 Task: In the Contact  ThomasSkylar@mcny.org, schedule and save the meeting with title: 'Introducing Our Products and Services ', Select date: '10 September, 2023', select start time: 5:00:PM. Add location on call (718) 987-6588 with meeting description: For further discussion on products, kindly join the meeting.. Logged in from softage.6@softage.net
Action: Mouse moved to (104, 73)
Screenshot: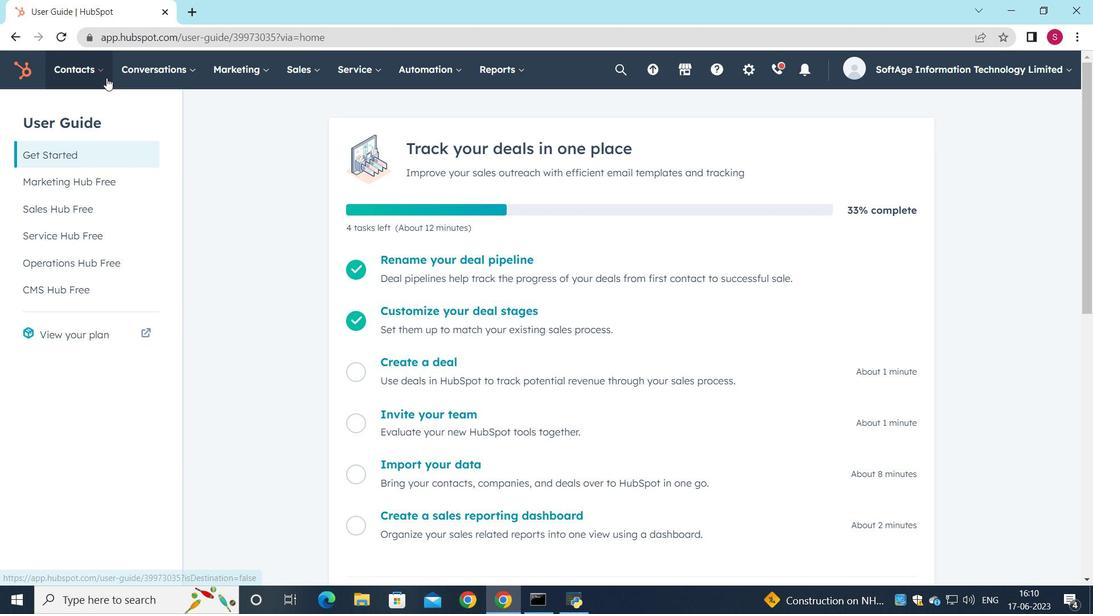 
Action: Mouse pressed left at (104, 73)
Screenshot: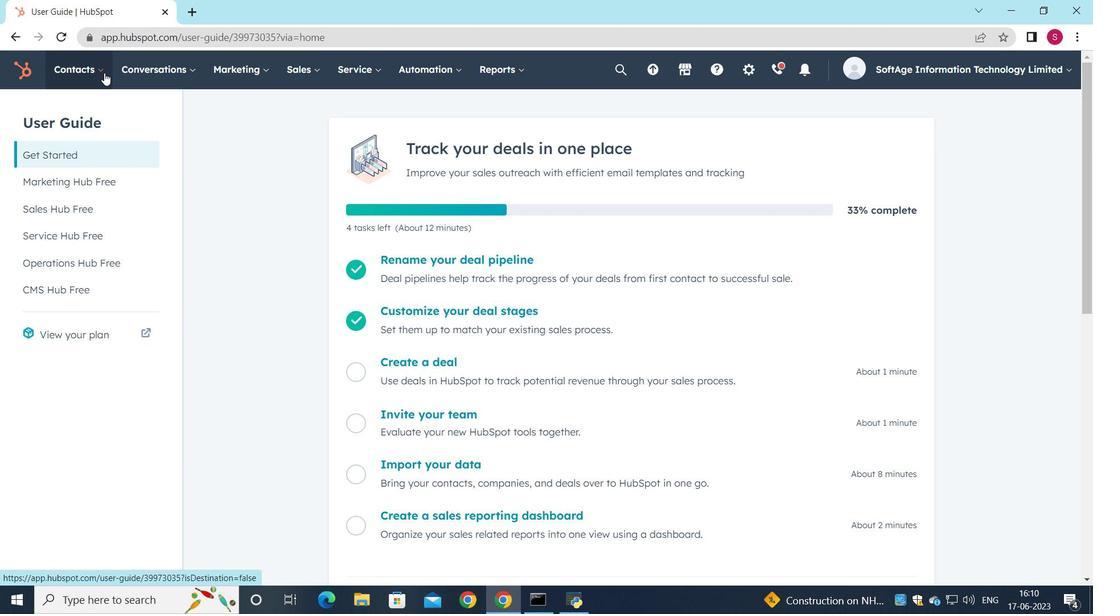 
Action: Mouse moved to (90, 117)
Screenshot: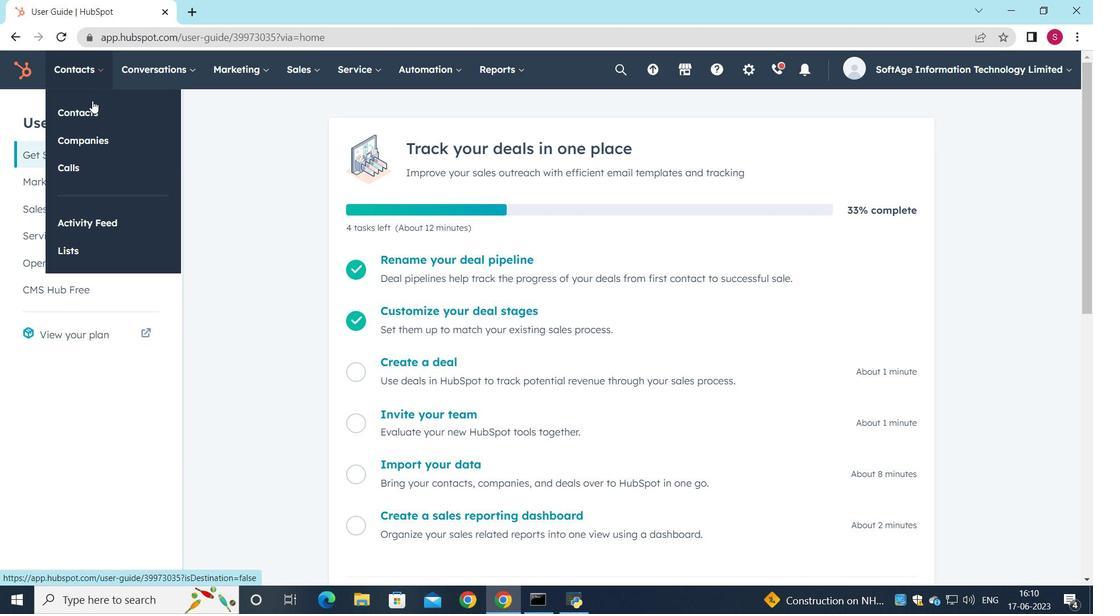 
Action: Mouse pressed left at (90, 117)
Screenshot: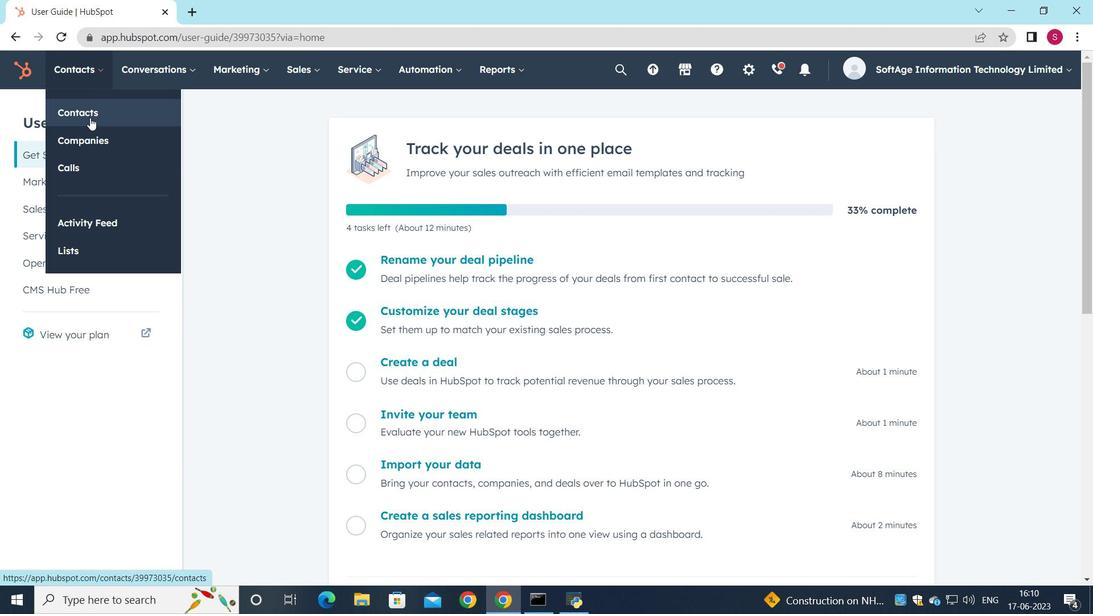 
Action: Mouse moved to (139, 231)
Screenshot: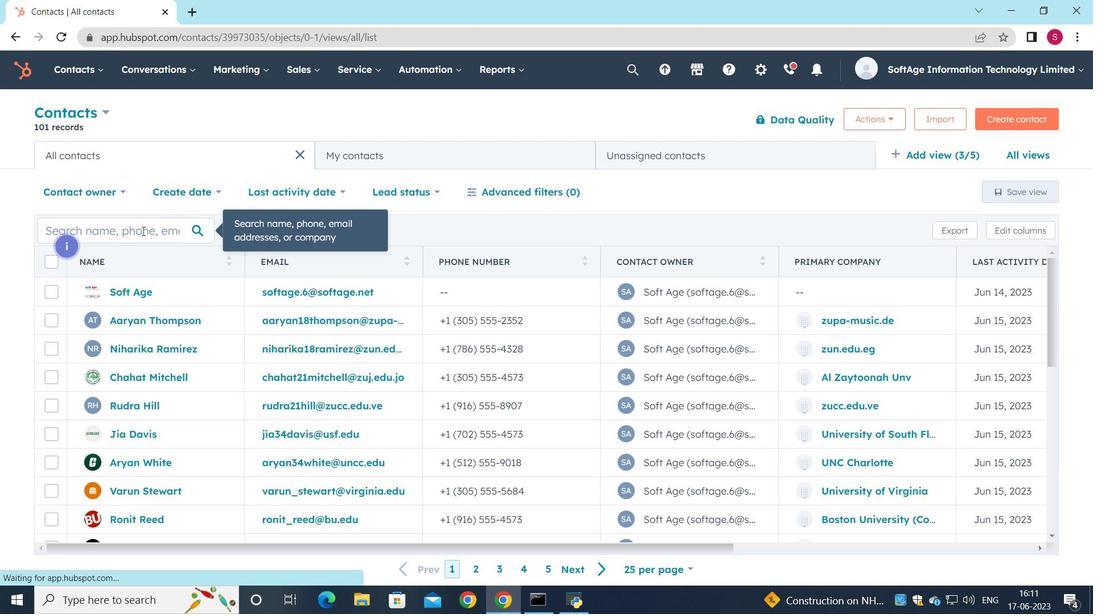 
Action: Mouse pressed left at (139, 231)
Screenshot: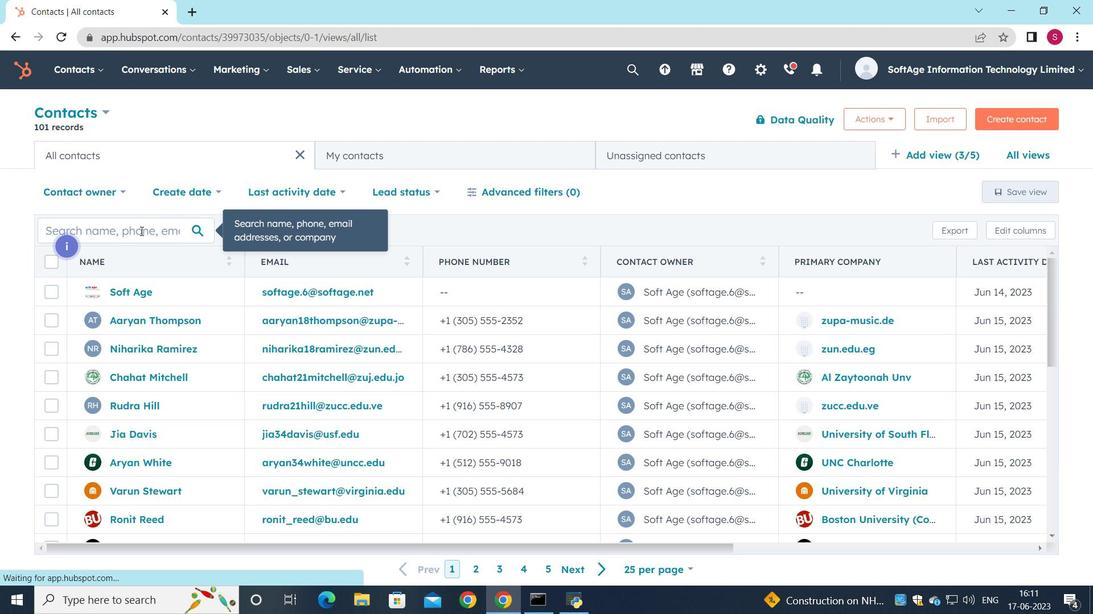 
Action: Key pressed <Key.shift><Key.shift><Key.shift>S<Key.backspace><Key.shift>Thomas<Key.shift>Skylar<Key.shift>@mcny.org
Screenshot: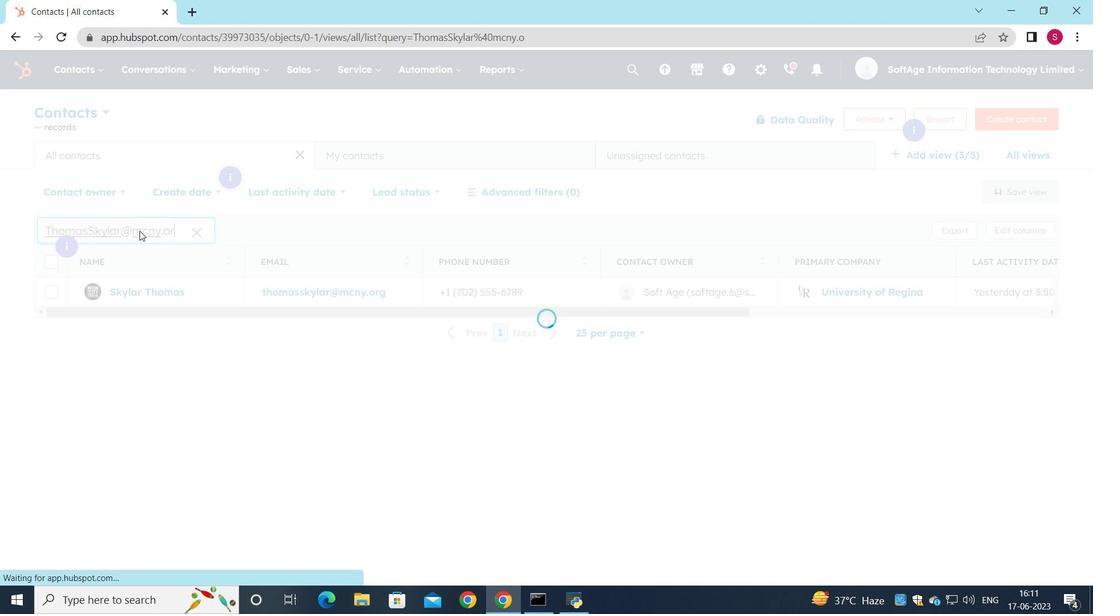
Action: Mouse moved to (144, 296)
Screenshot: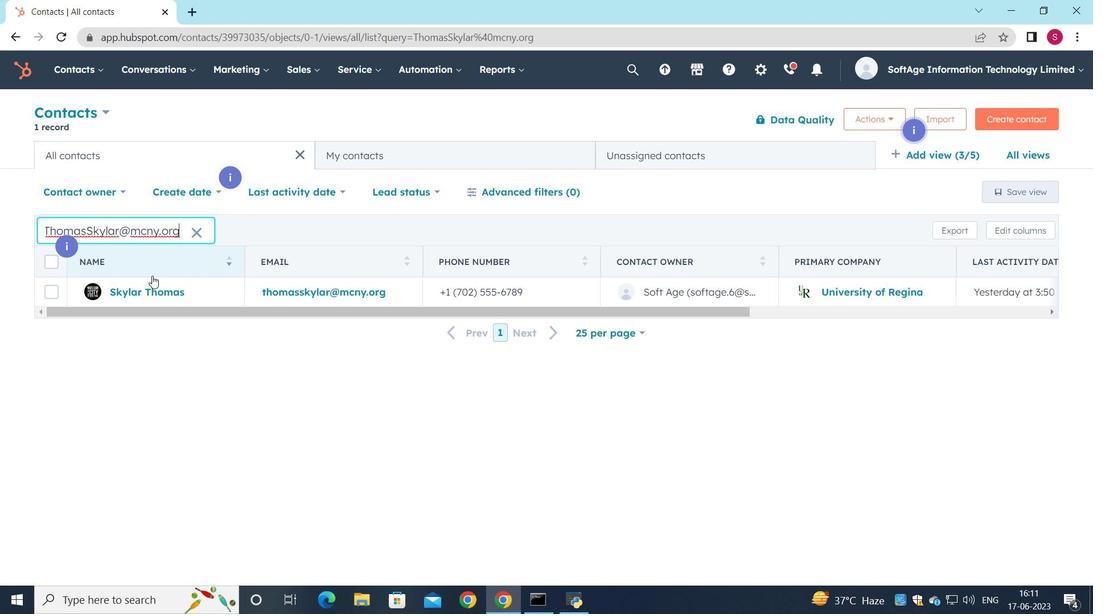 
Action: Mouse pressed left at (144, 296)
Screenshot: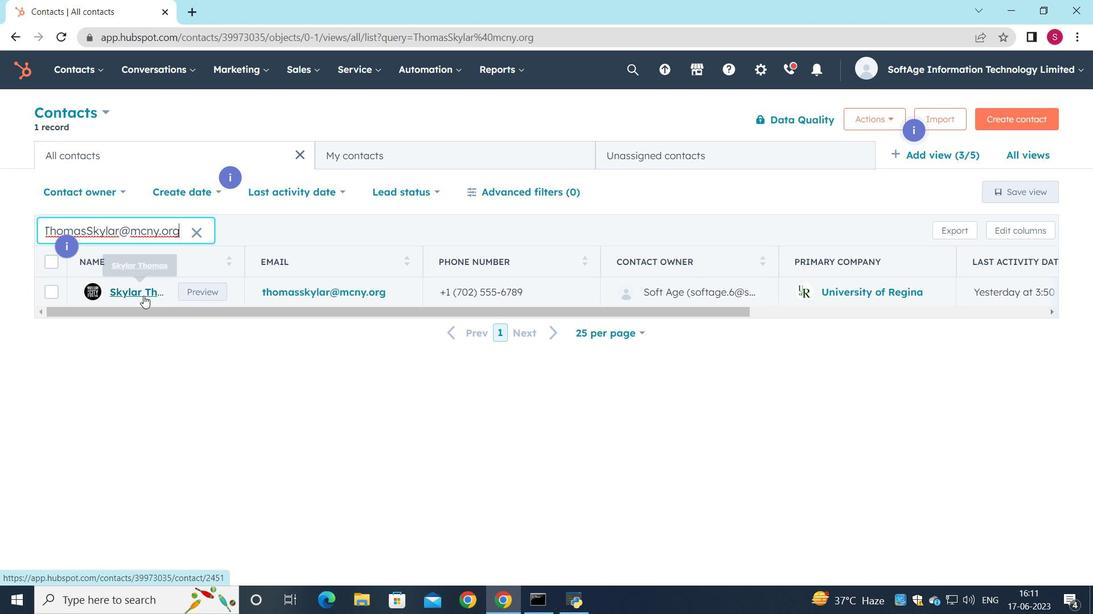
Action: Mouse moved to (180, 249)
Screenshot: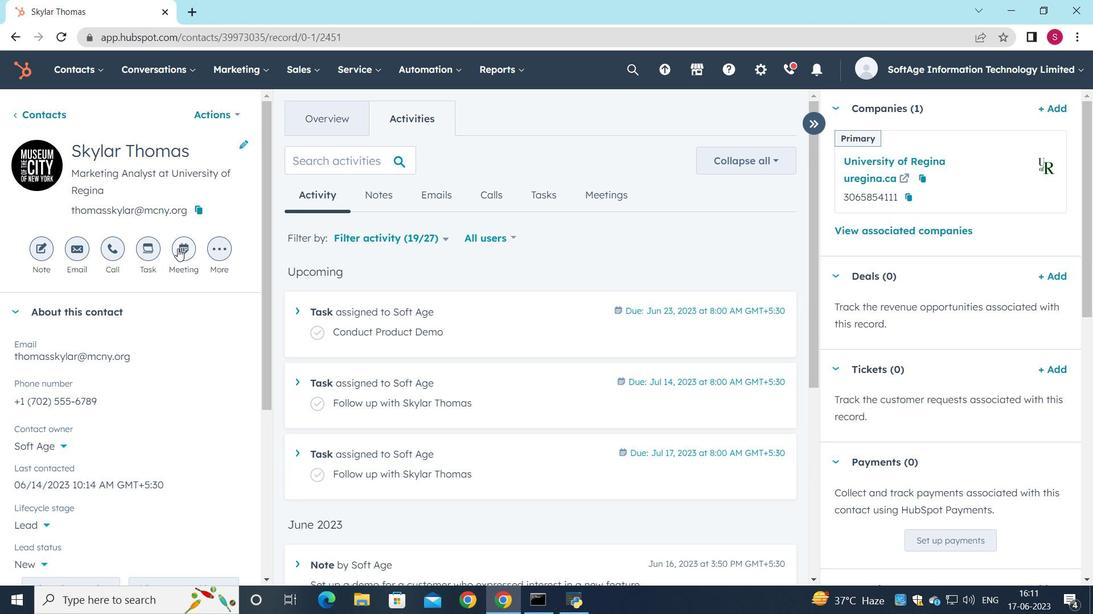 
Action: Mouse pressed left at (180, 249)
Screenshot: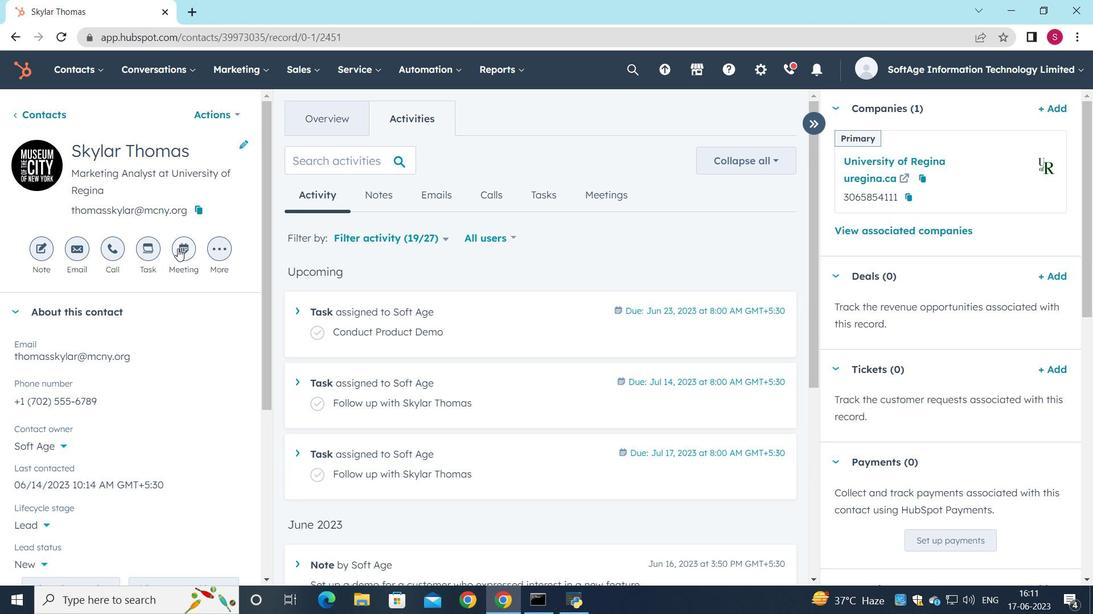 
Action: Mouse moved to (189, 208)
Screenshot: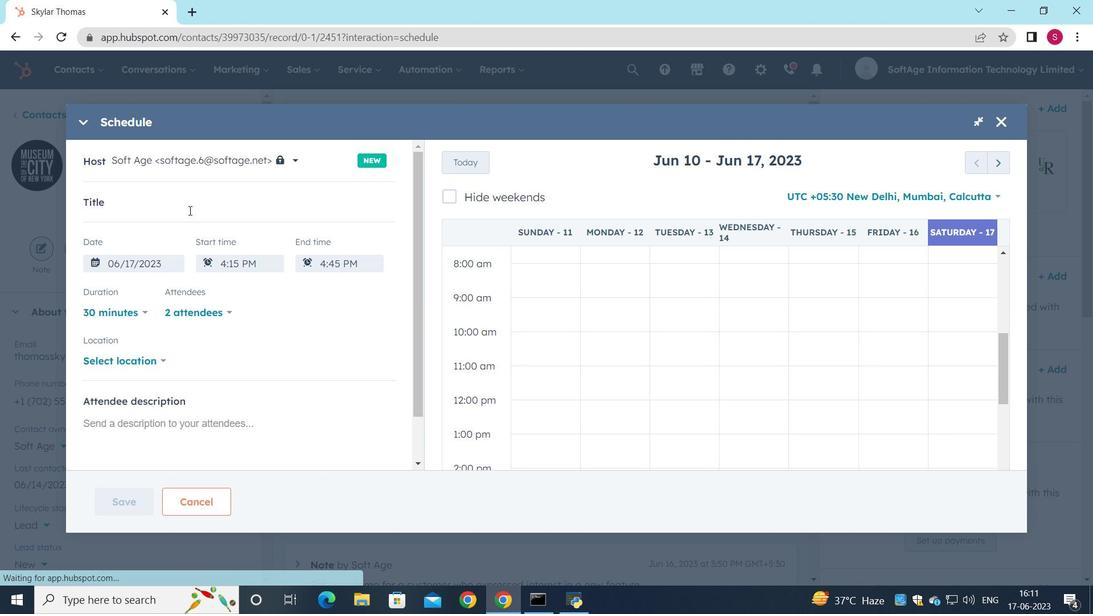 
Action: Key pressed <Key.shift>Introducing<Key.space><Key.shift>our<Key.space><Key.shift>Products<Key.space>and<Key.space><Key.shift>Services
Screenshot: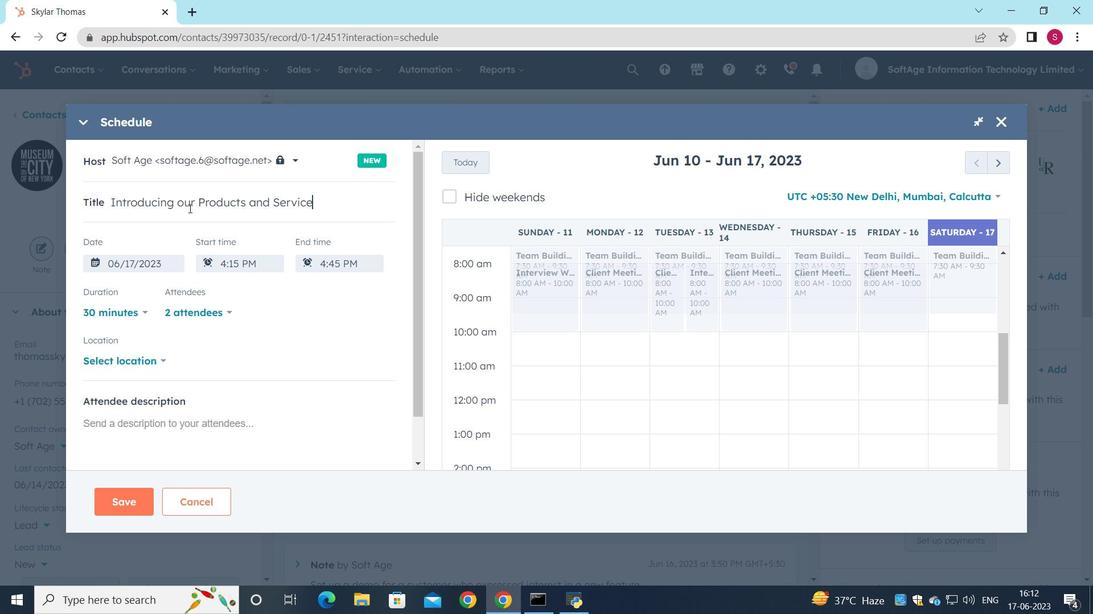 
Action: Mouse moved to (998, 165)
Screenshot: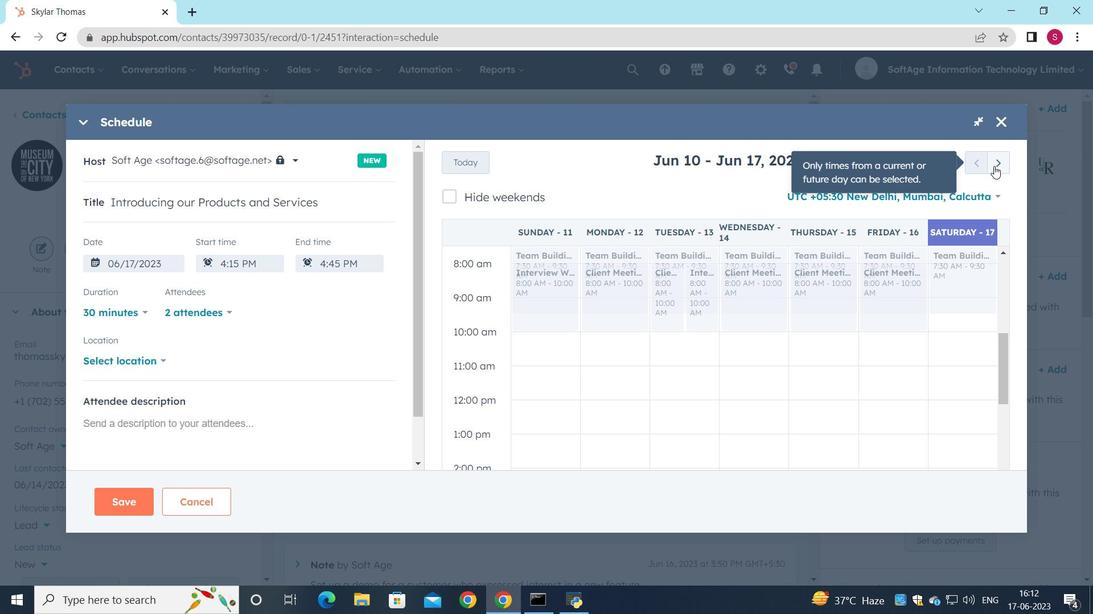 
Action: Mouse pressed left at (998, 165)
Screenshot: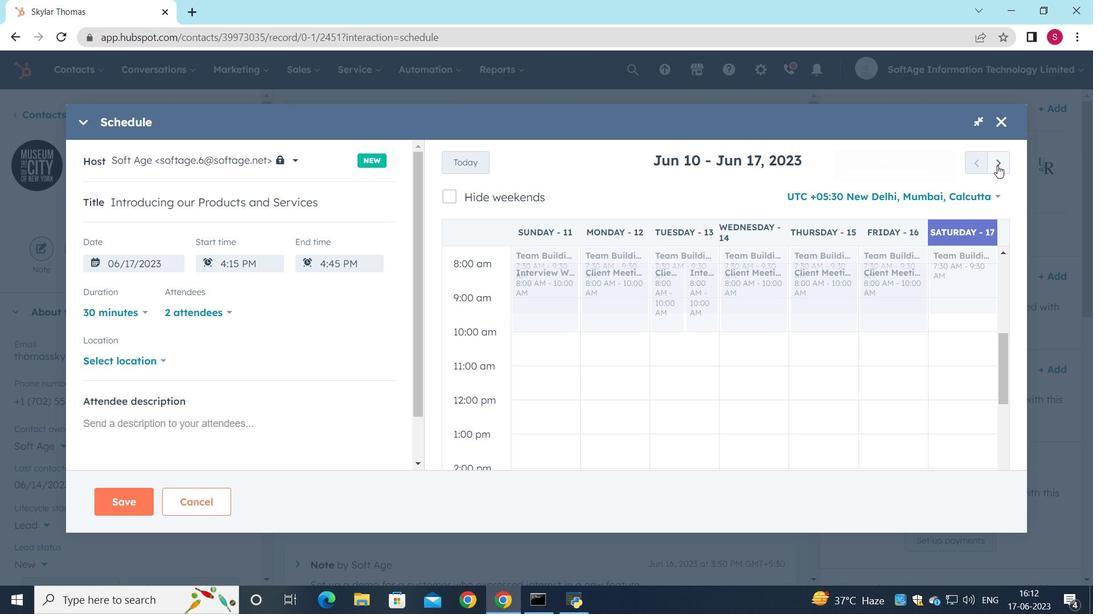 
Action: Mouse pressed left at (998, 165)
Screenshot: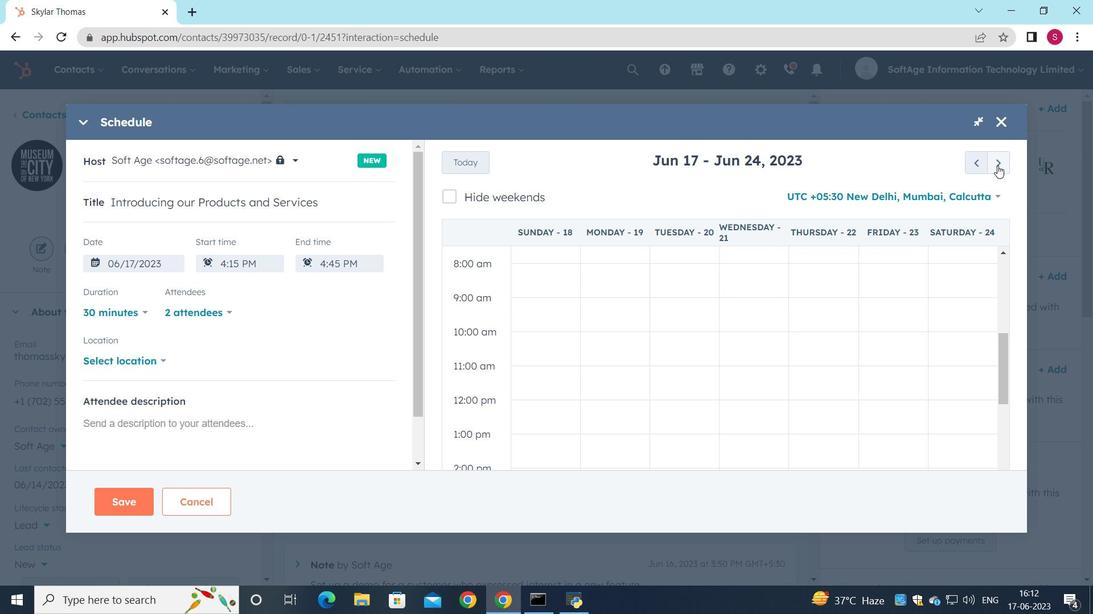 
Action: Mouse pressed left at (998, 165)
Screenshot: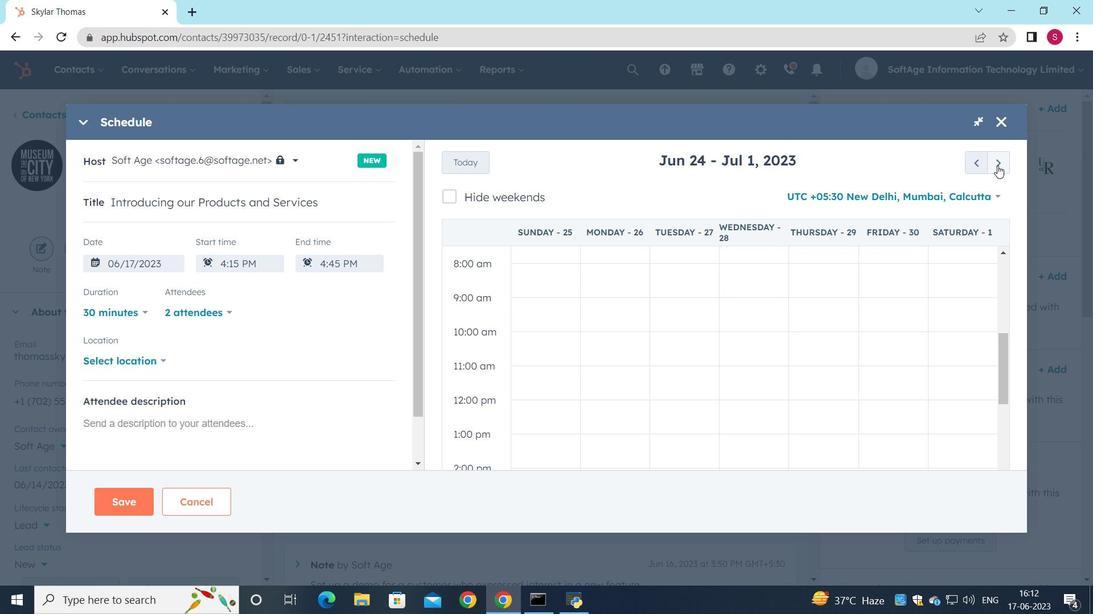 
Action: Mouse pressed left at (998, 165)
Screenshot: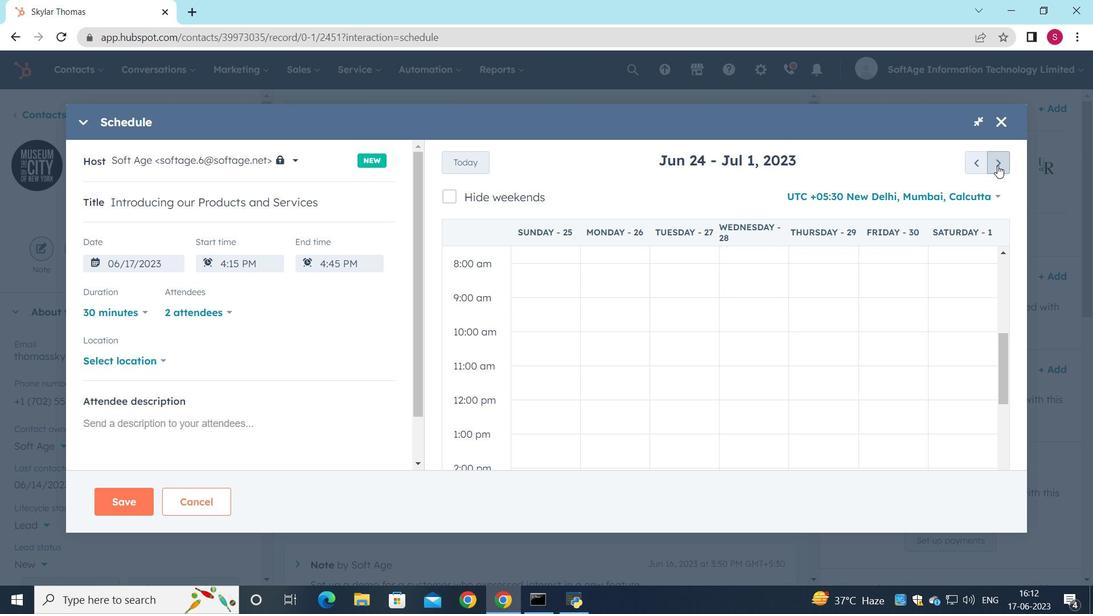 
Action: Mouse pressed left at (998, 165)
Screenshot: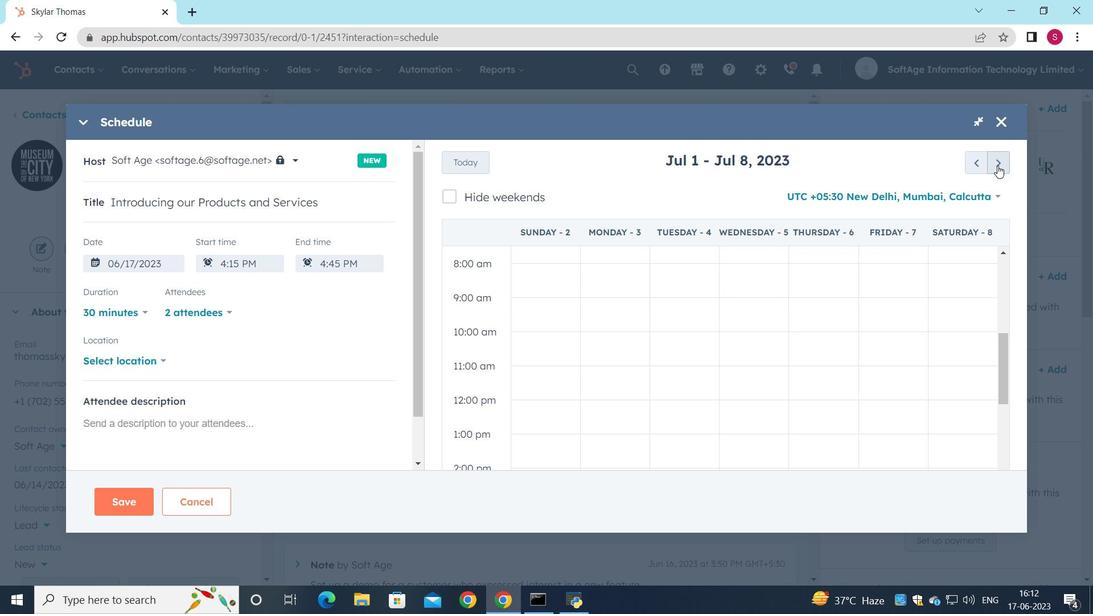 
Action: Mouse pressed left at (998, 165)
Screenshot: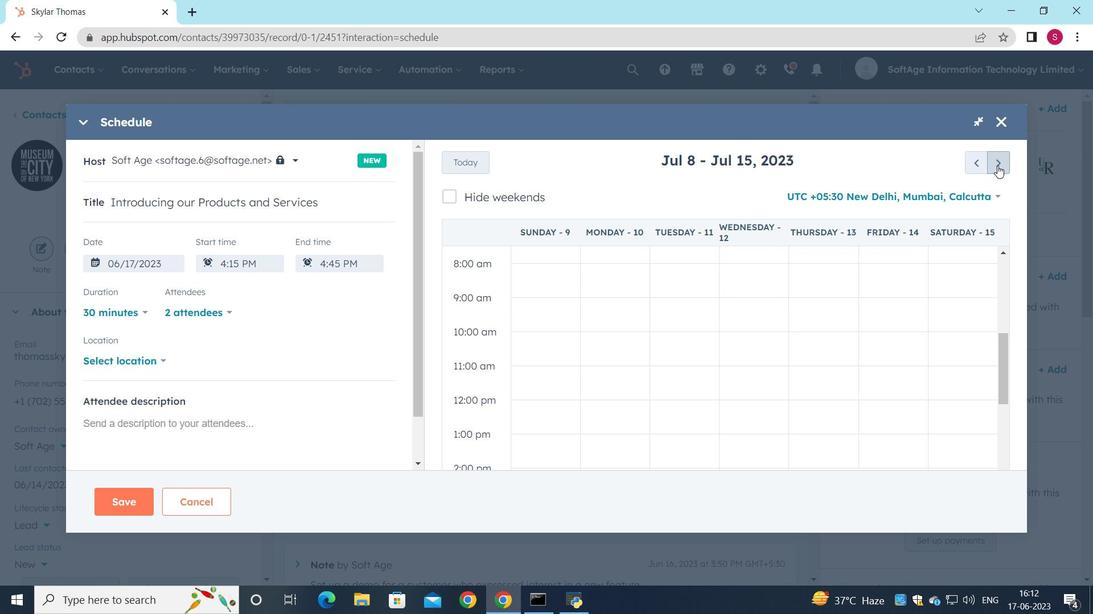 
Action: Mouse pressed left at (998, 165)
Screenshot: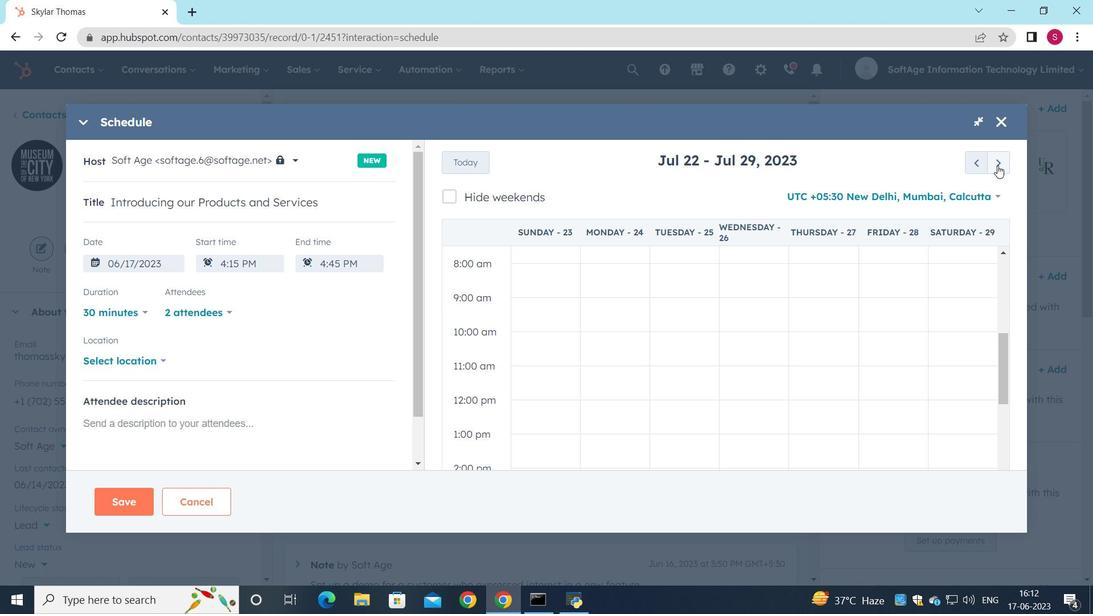 
Action: Mouse pressed left at (998, 165)
Screenshot: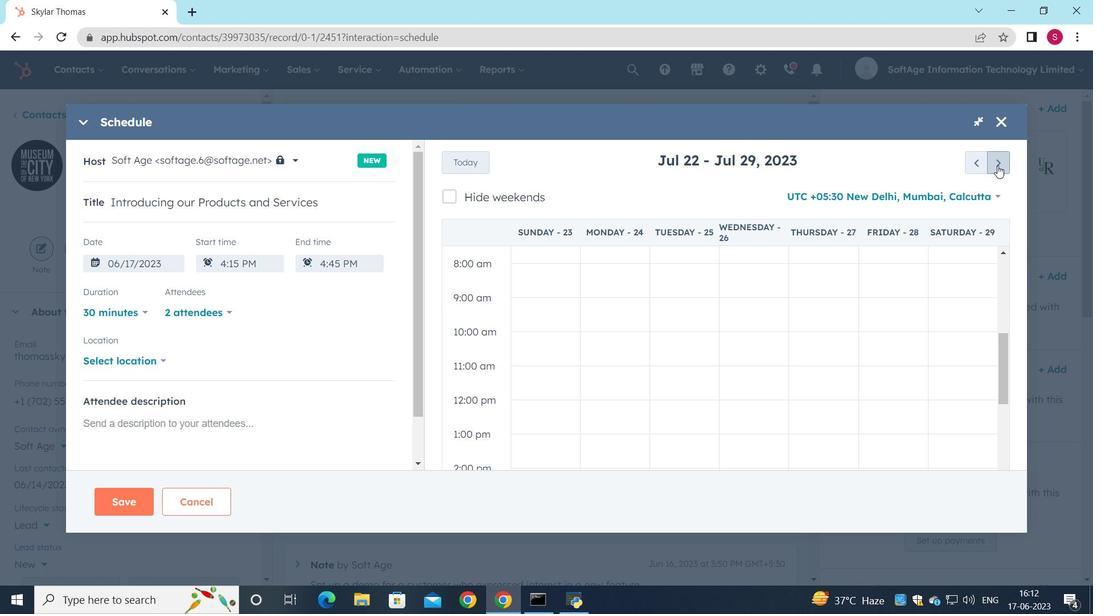 
Action: Mouse pressed left at (998, 165)
Screenshot: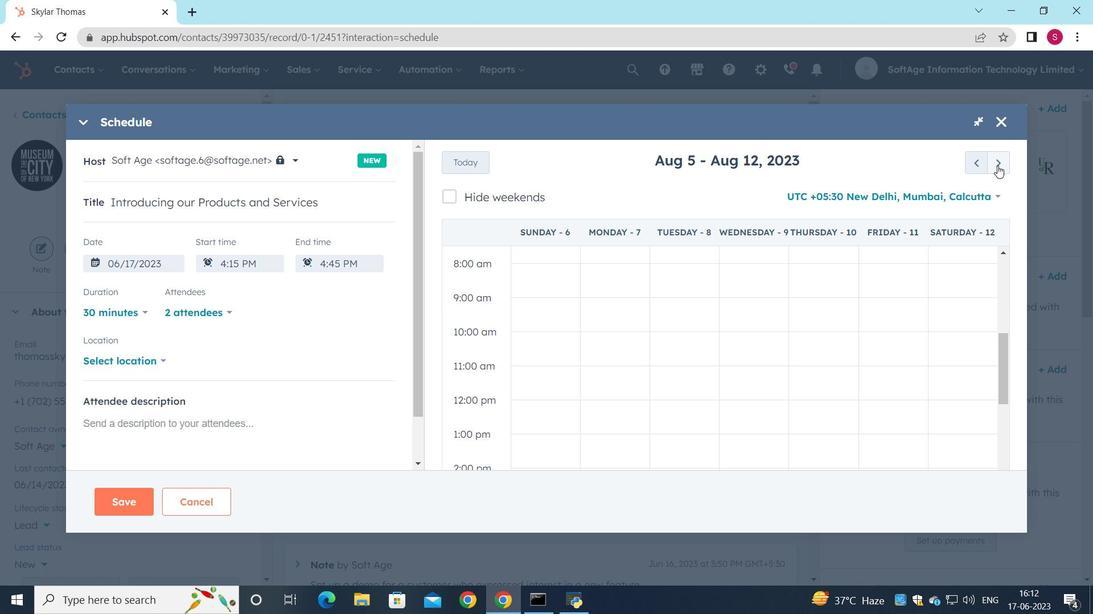 
Action: Mouse pressed left at (998, 165)
Screenshot: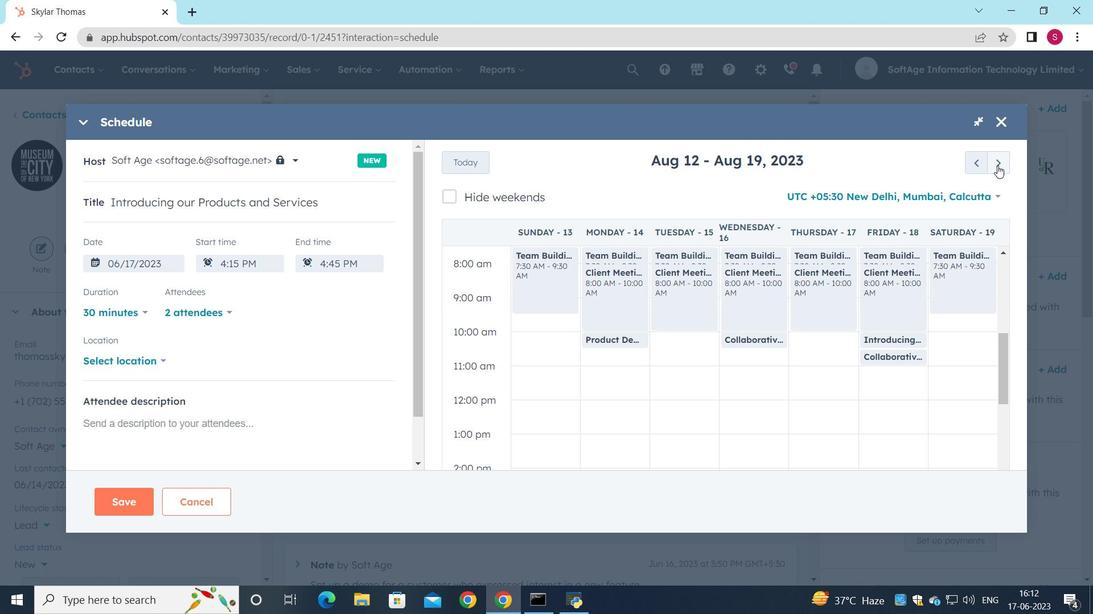 
Action: Mouse pressed left at (998, 165)
Screenshot: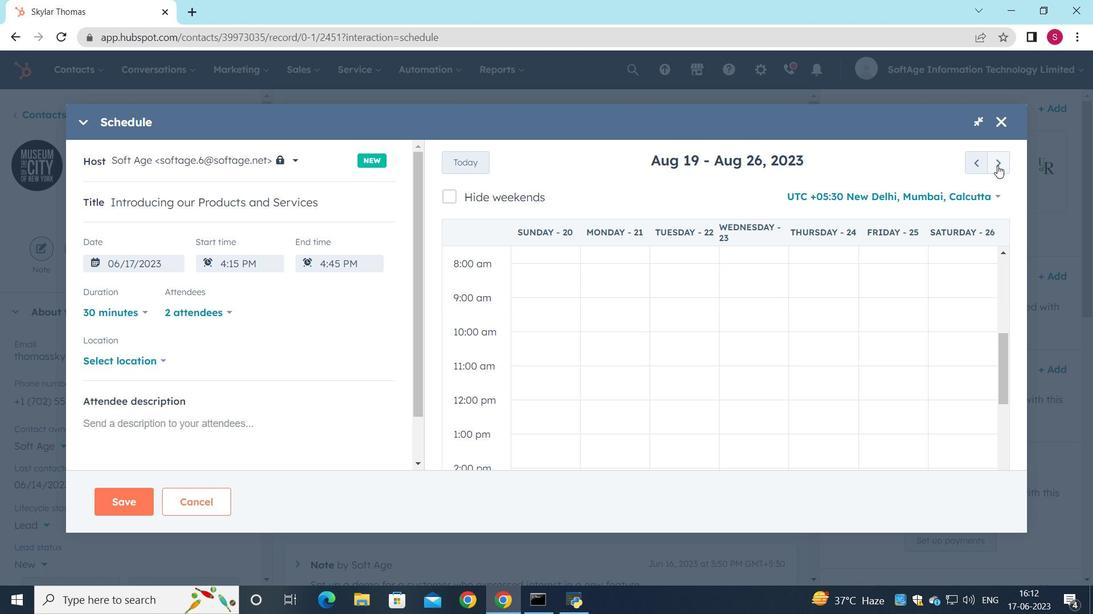 
Action: Mouse pressed left at (998, 165)
Screenshot: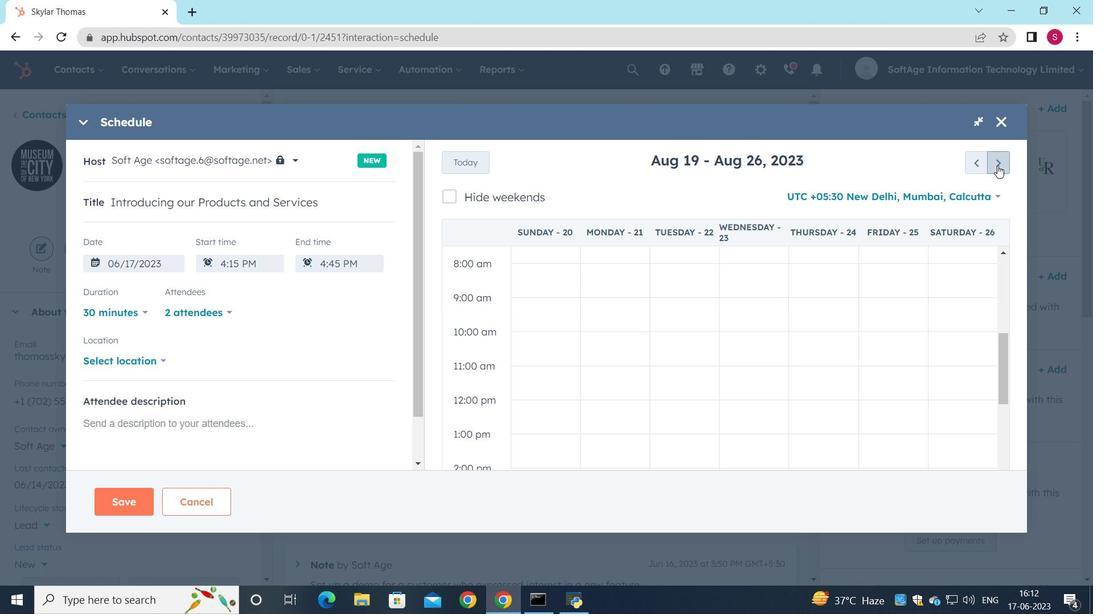 
Action: Mouse pressed left at (998, 165)
Screenshot: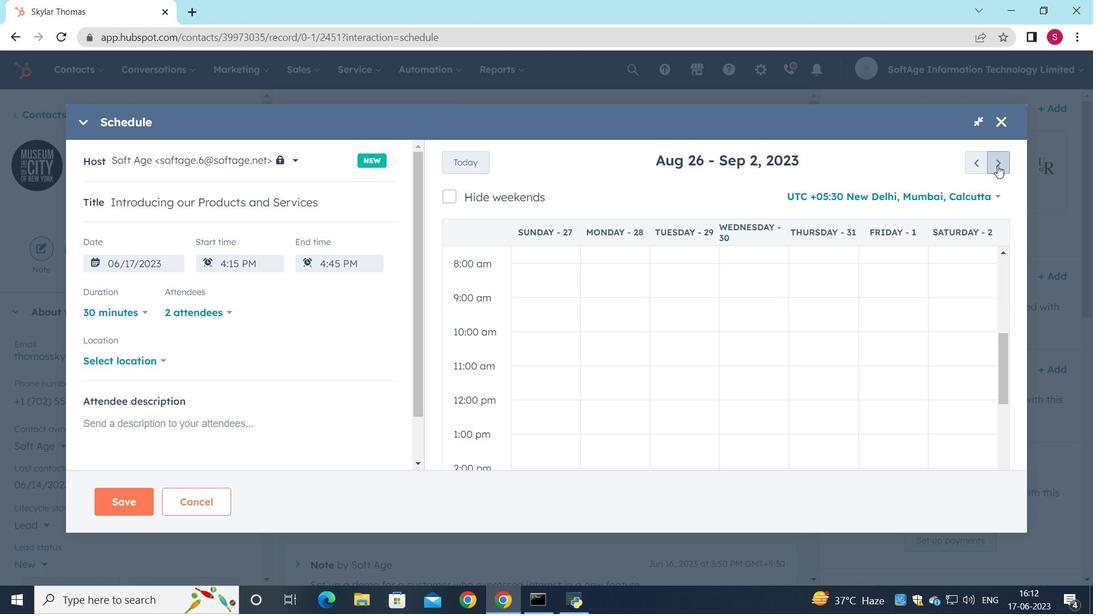 
Action: Mouse moved to (564, 329)
Screenshot: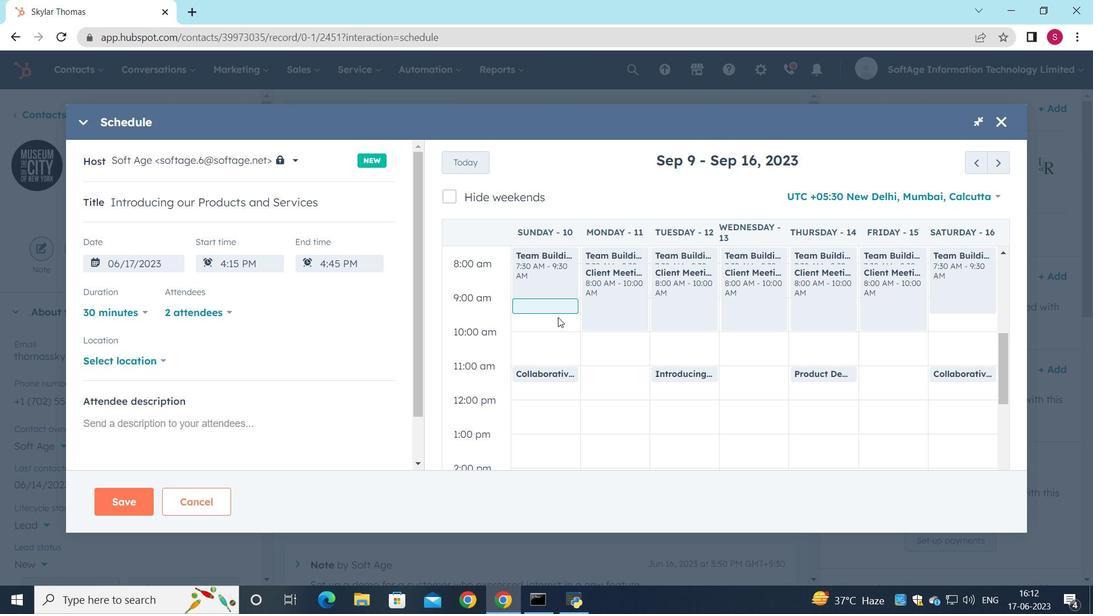 
Action: Mouse scrolled (564, 329) with delta (0, 0)
Screenshot: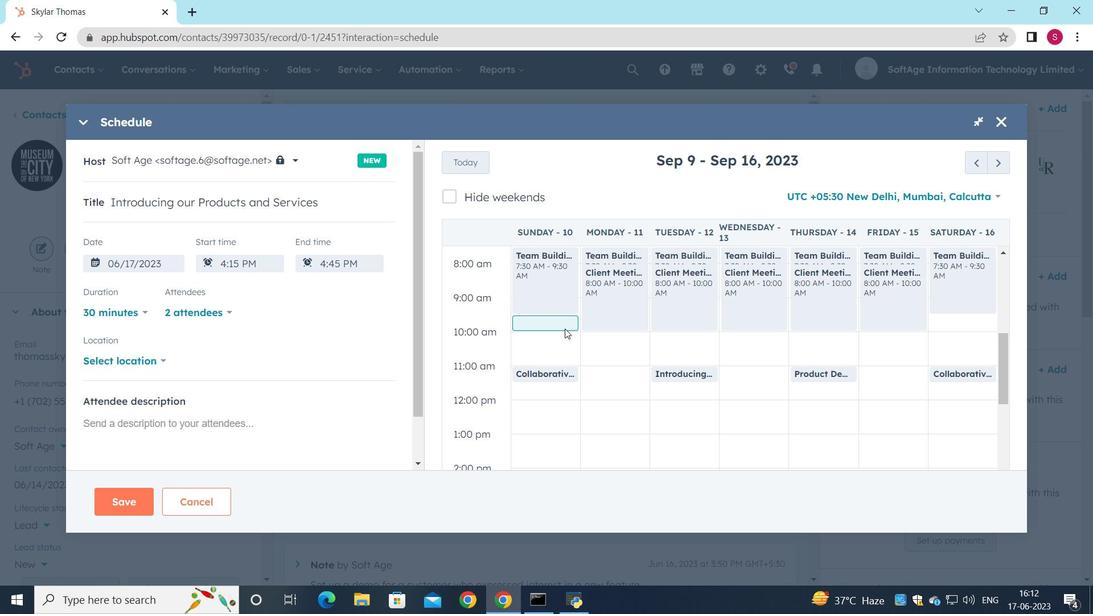 
Action: Mouse scrolled (564, 329) with delta (0, 0)
Screenshot: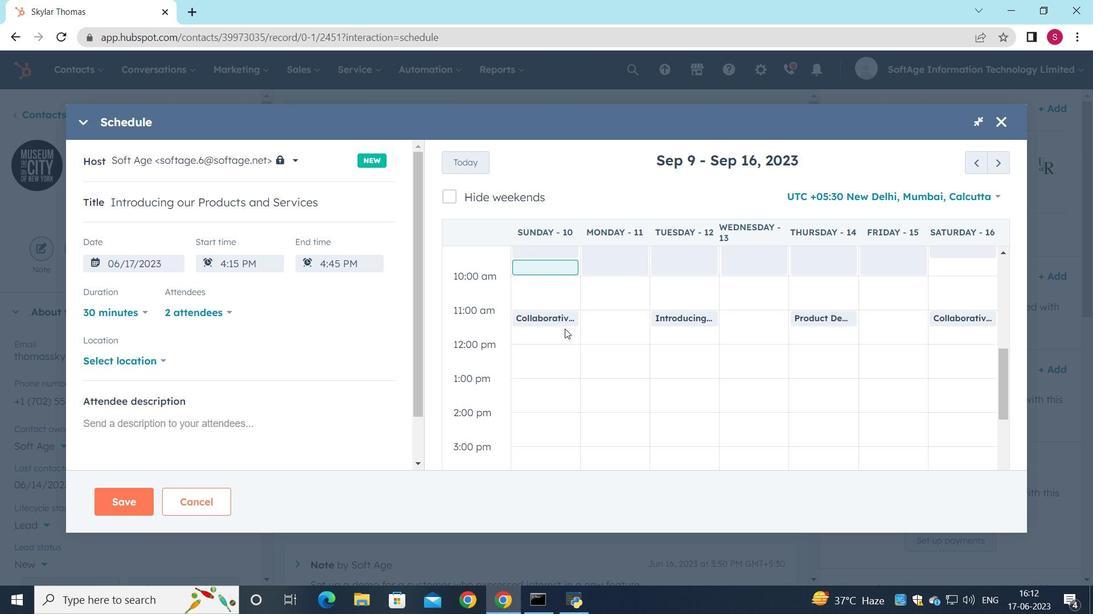 
Action: Mouse moved to (528, 436)
Screenshot: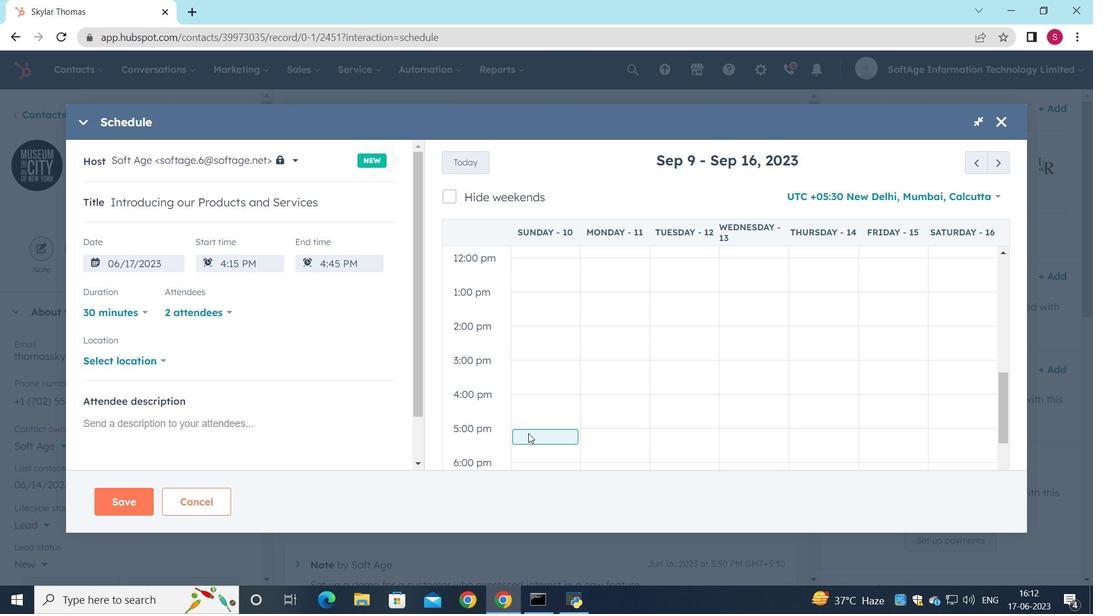
Action: Mouse pressed left at (528, 436)
Screenshot: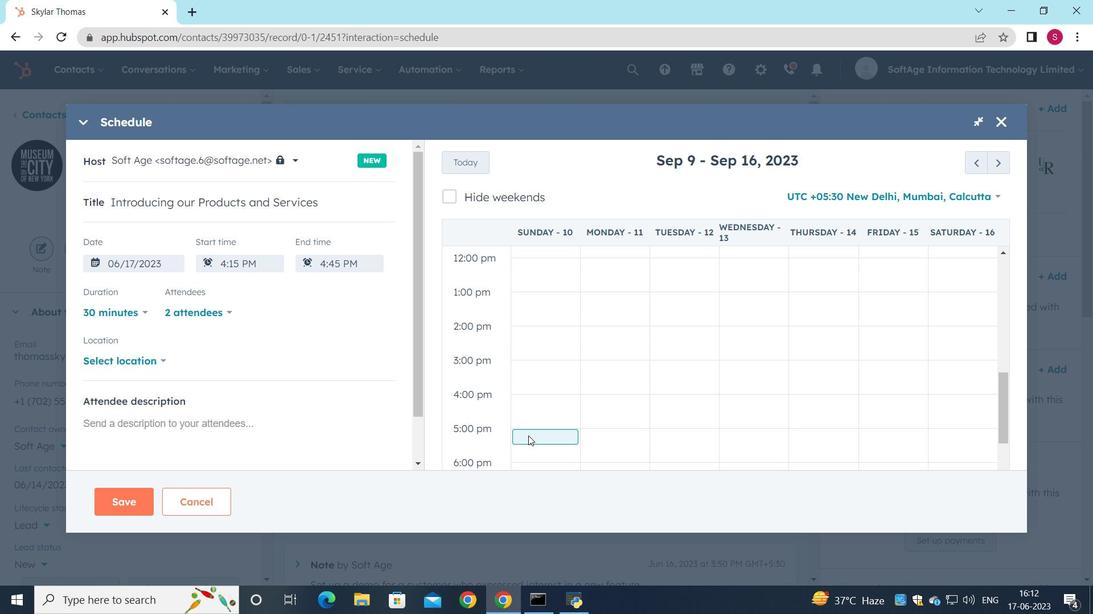 
Action: Mouse moved to (166, 361)
Screenshot: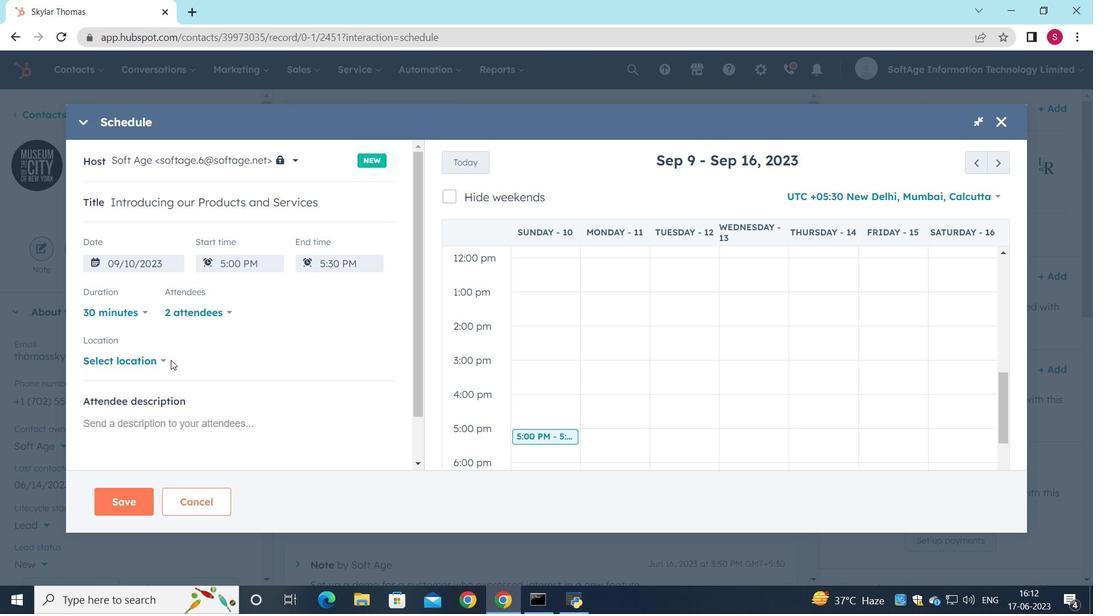 
Action: Mouse pressed left at (166, 361)
Screenshot: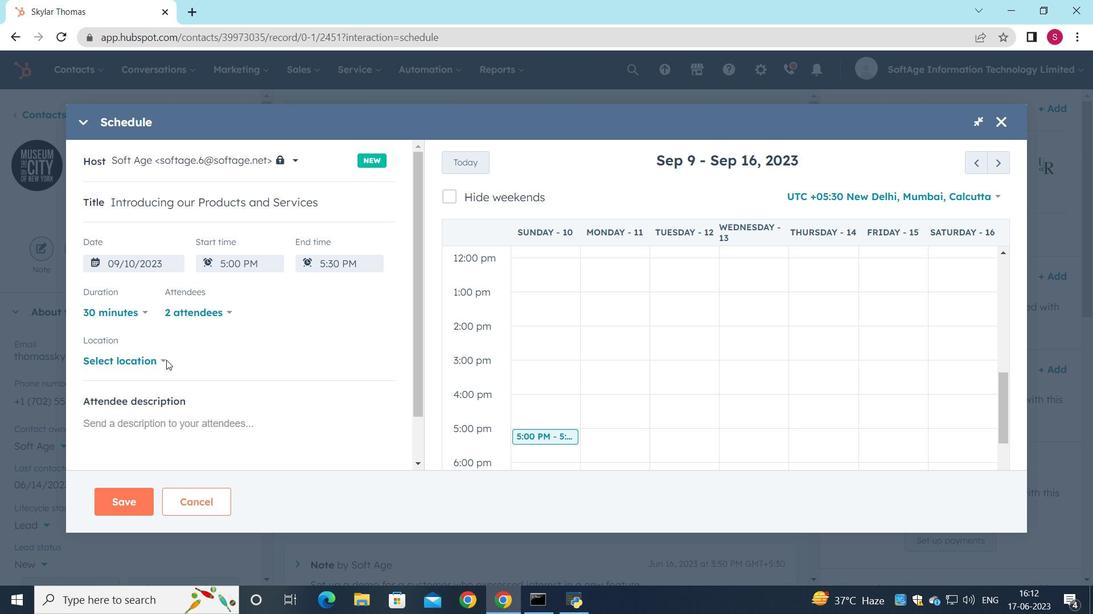 
Action: Mouse moved to (161, 356)
Screenshot: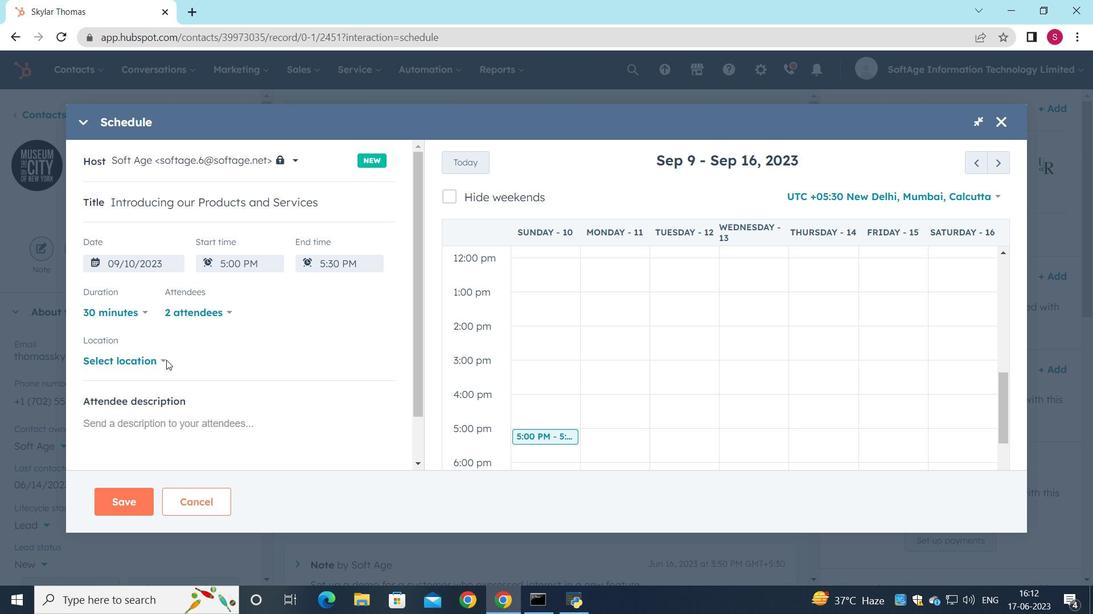 
Action: Mouse pressed left at (161, 356)
Screenshot: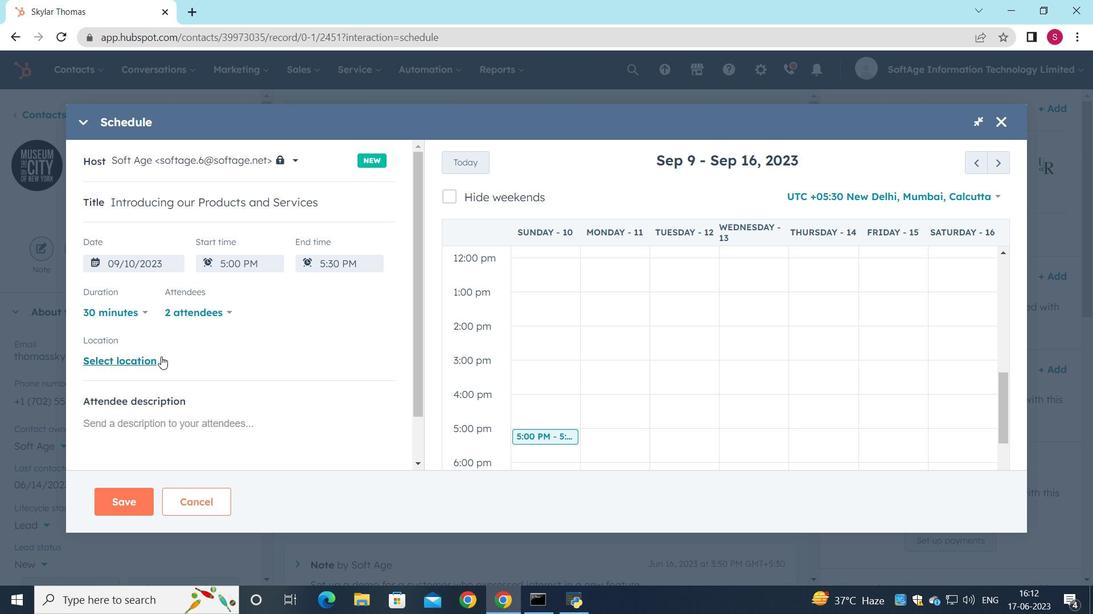 
Action: Mouse moved to (271, 312)
Screenshot: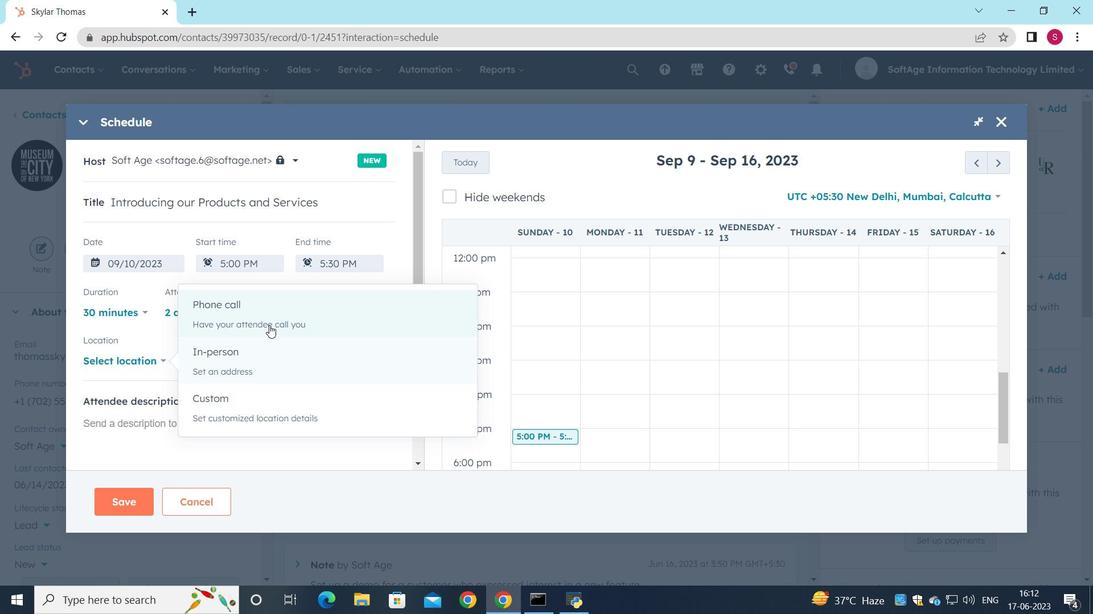 
Action: Mouse pressed left at (271, 312)
Screenshot: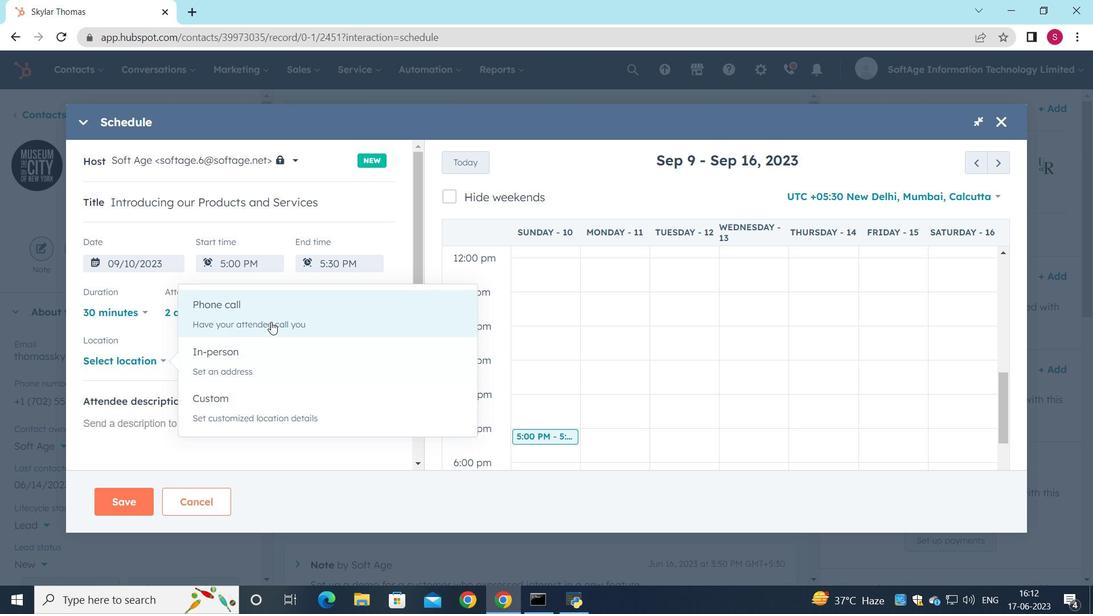 
Action: Mouse moved to (215, 354)
Screenshot: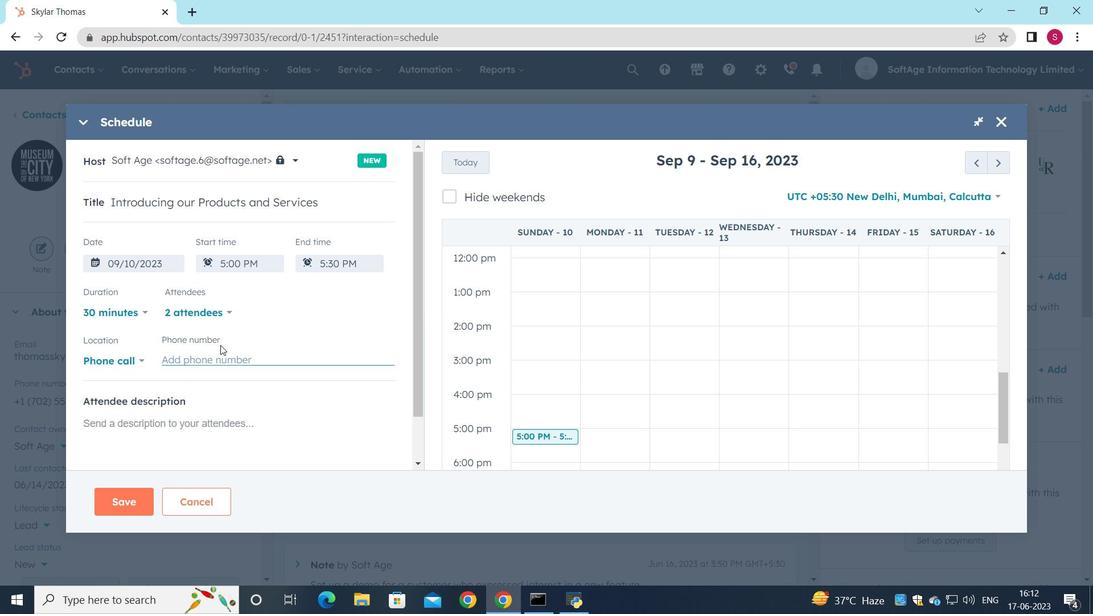 
Action: Mouse pressed left at (215, 354)
Screenshot: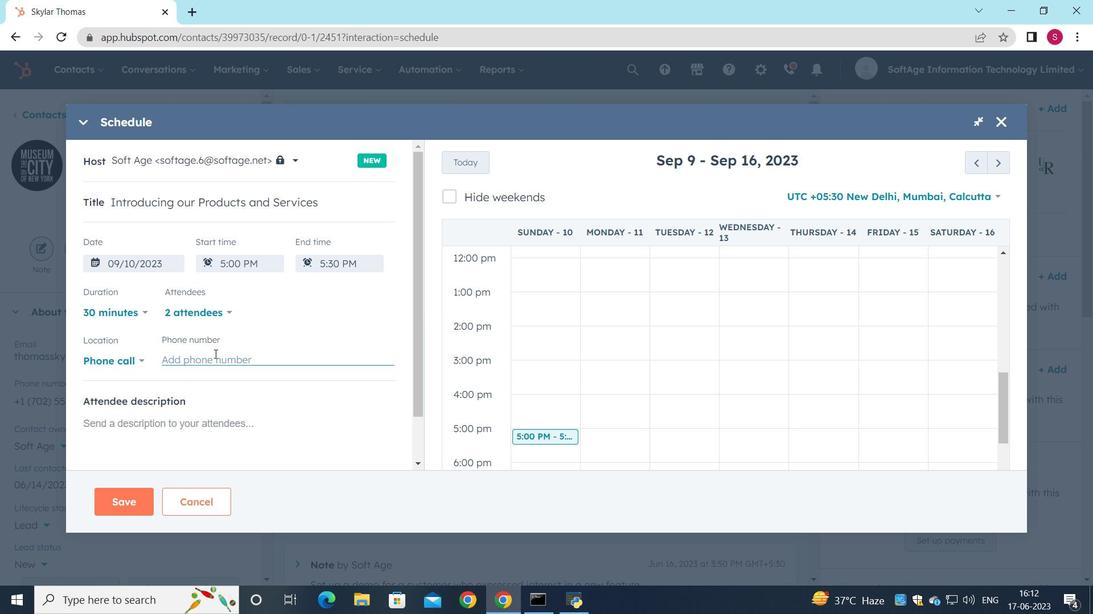 
Action: Mouse moved to (243, 358)
Screenshot: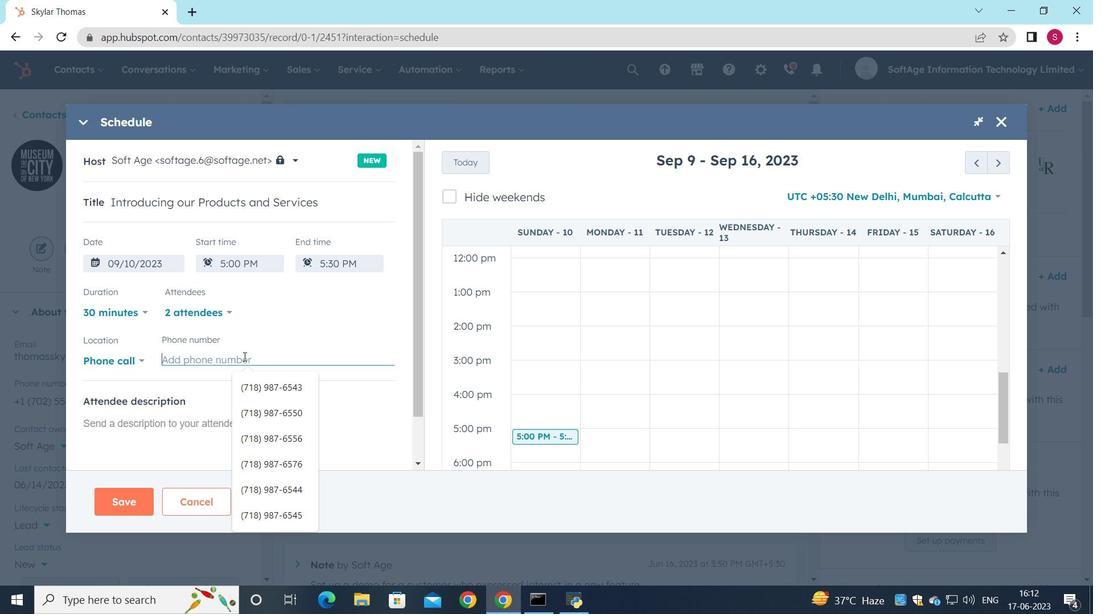 
Action: Key pressed <Key.shift_r>(718<Key.shift_r>)<Key.space>987<Key.space><Key.backspace>-6588
Screenshot: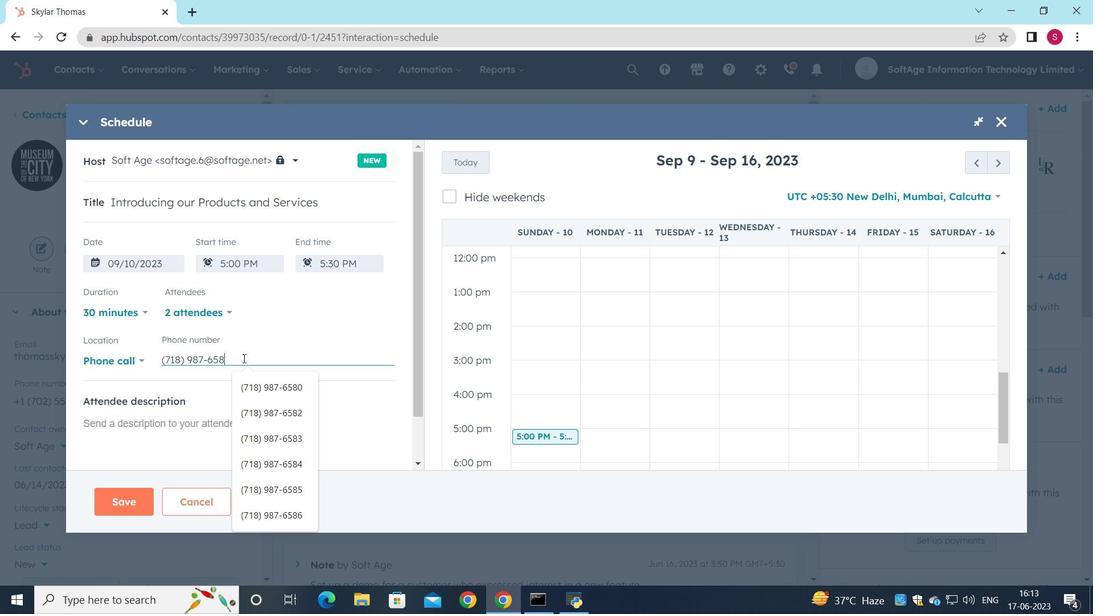 
Action: Mouse moved to (138, 429)
Screenshot: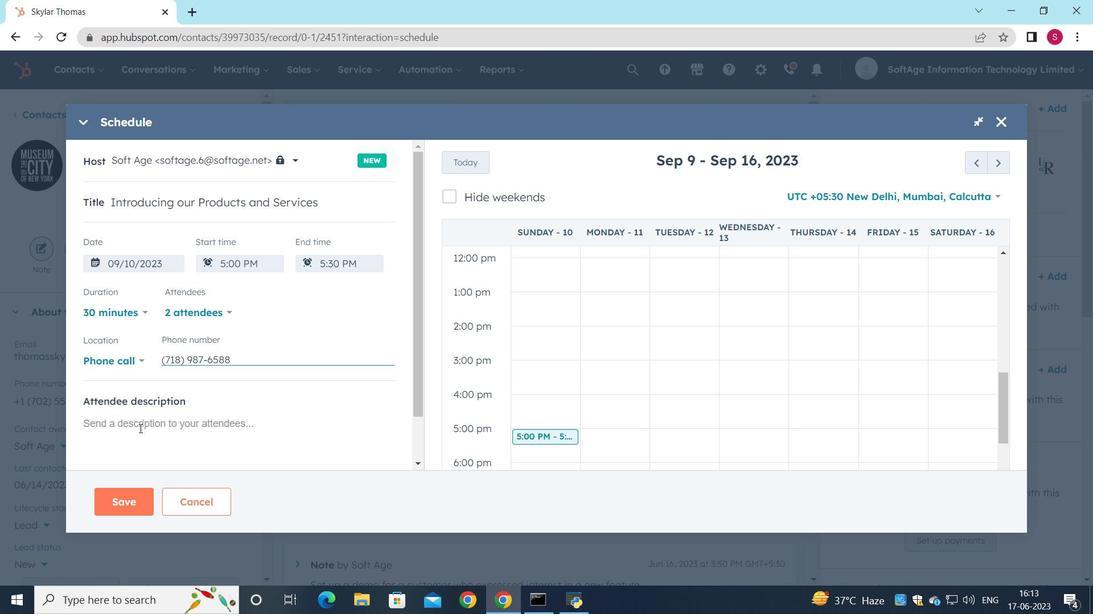 
Action: Mouse pressed left at (138, 429)
Screenshot: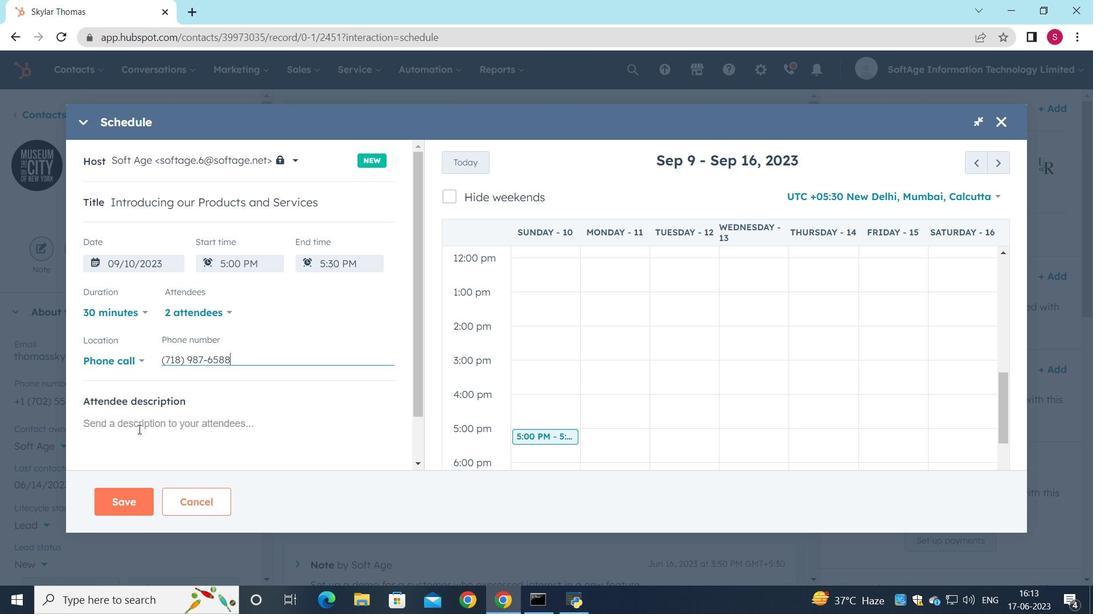 
Action: Mouse moved to (137, 431)
Screenshot: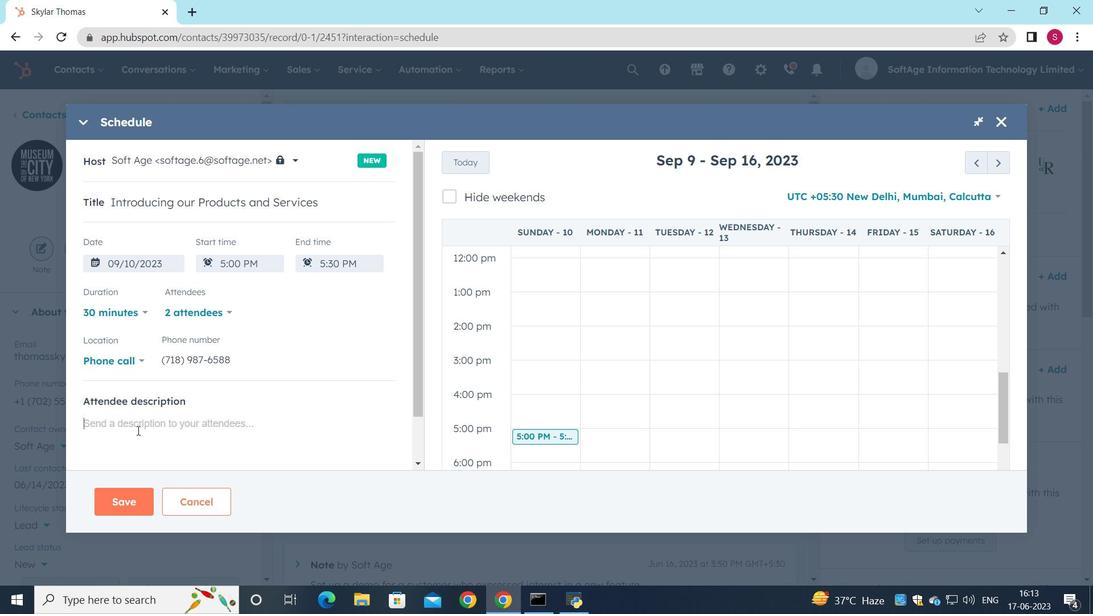 
Action: Key pressed <Key.shift>For<Key.space>further<Key.space>discussion<Key.space>on<Key.space>products<Key.space>,<Key.space>kindly<Key.space>join<Key.space>the<Key.space>meeting.
Screenshot: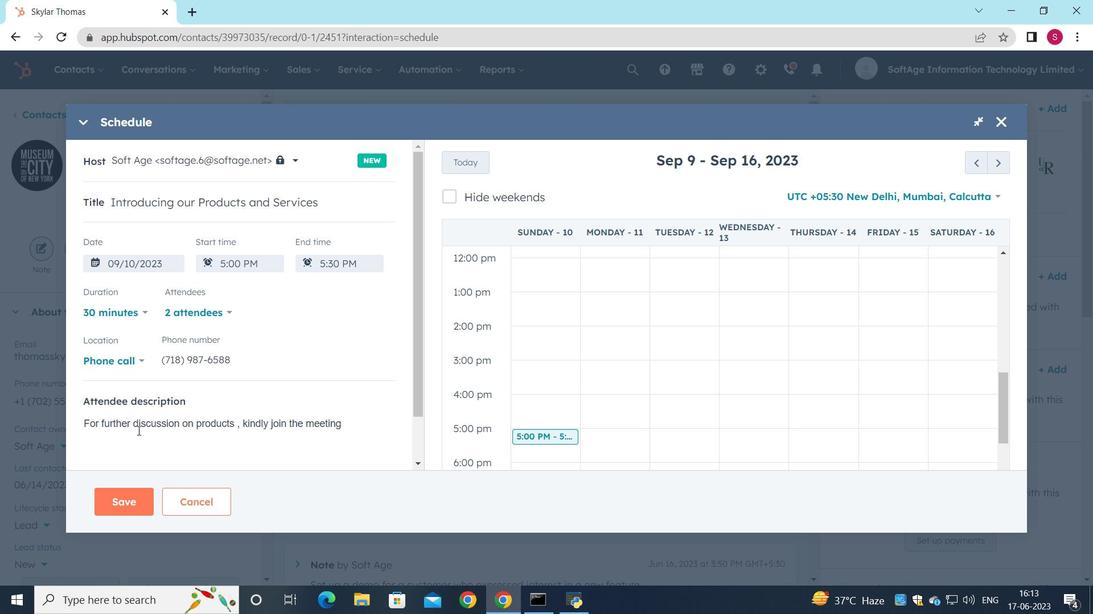 
Action: Mouse moved to (134, 506)
Screenshot: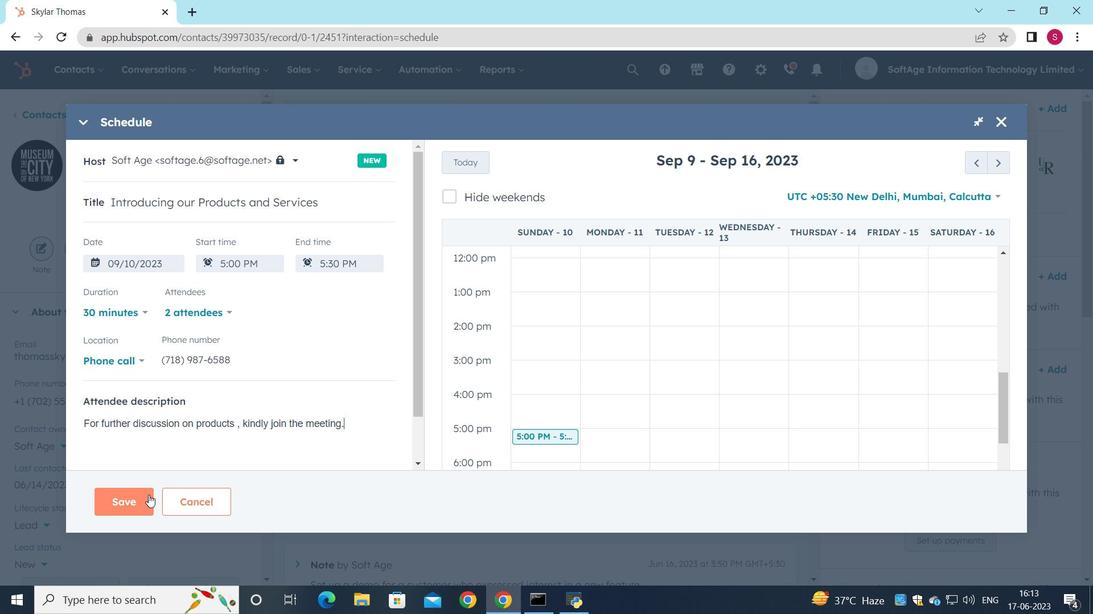 
Action: Mouse pressed left at (134, 506)
Screenshot: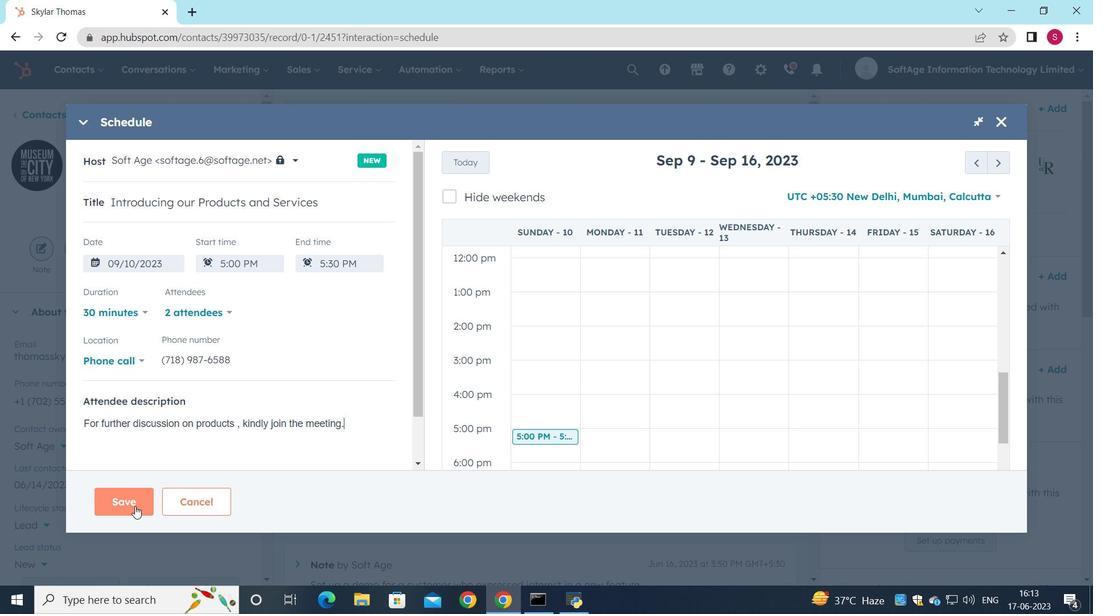 
Action: Mouse moved to (287, 312)
Screenshot: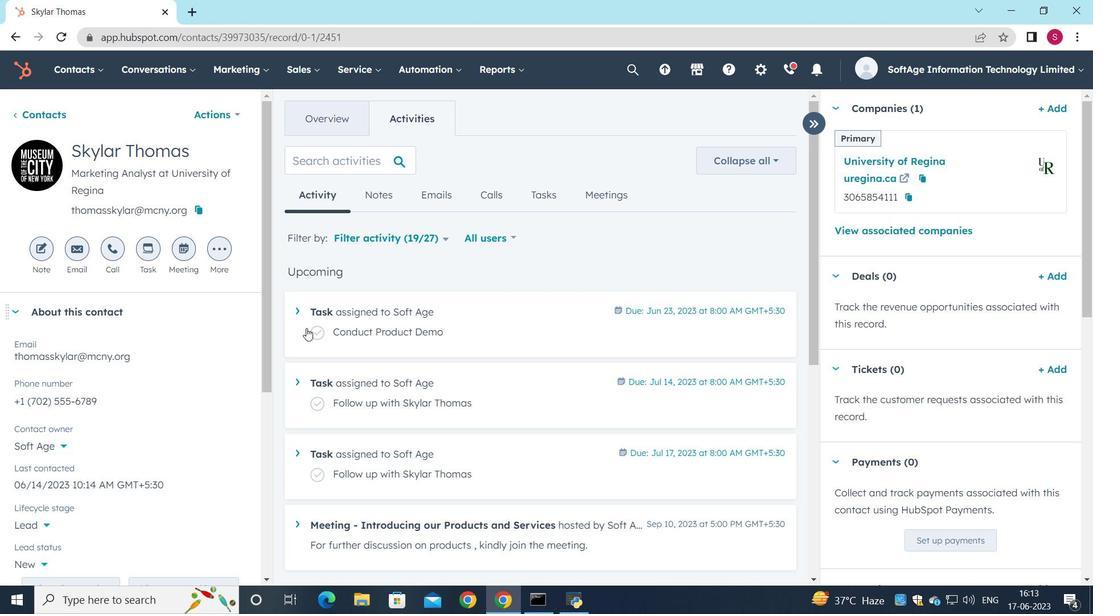 
